 Task: Change the intra-picture dwt filter of the Dirac video decoder using libschroedinger to "Deslauriers-Dubuc (9,7)".
Action: Mouse moved to (109, 13)
Screenshot: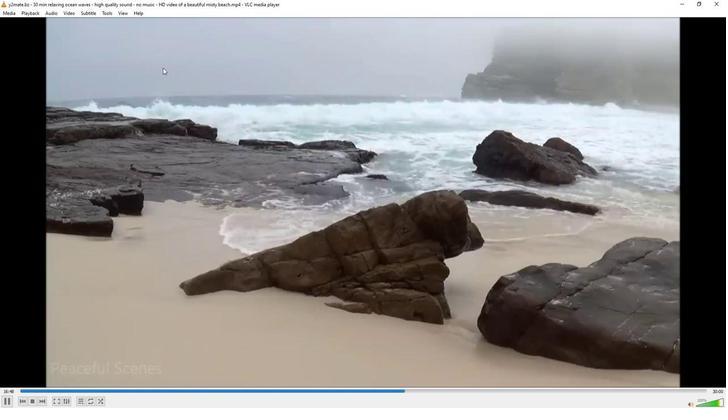 
Action: Mouse pressed left at (109, 13)
Screenshot: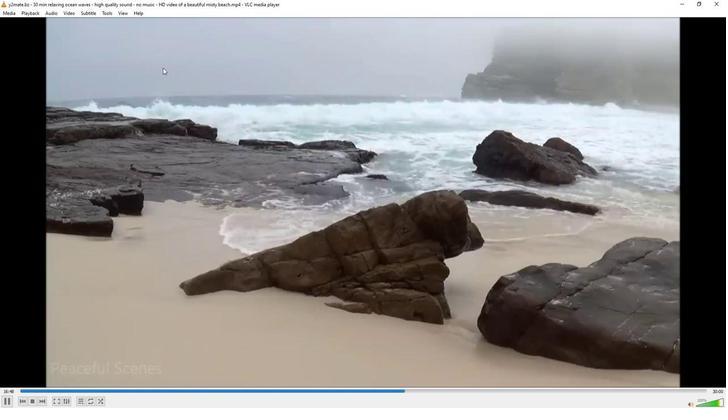 
Action: Mouse moved to (128, 103)
Screenshot: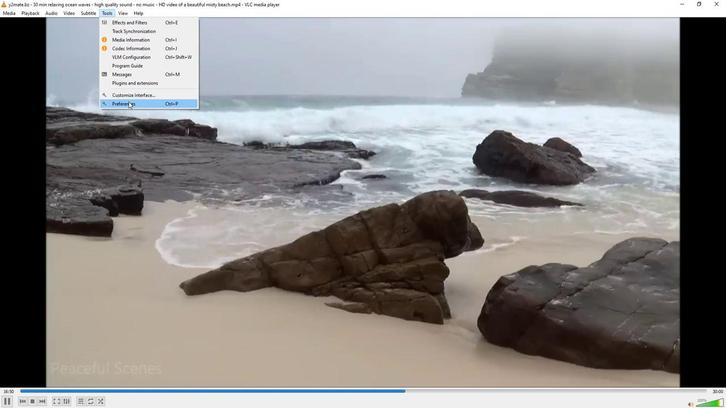 
Action: Mouse pressed left at (128, 103)
Screenshot: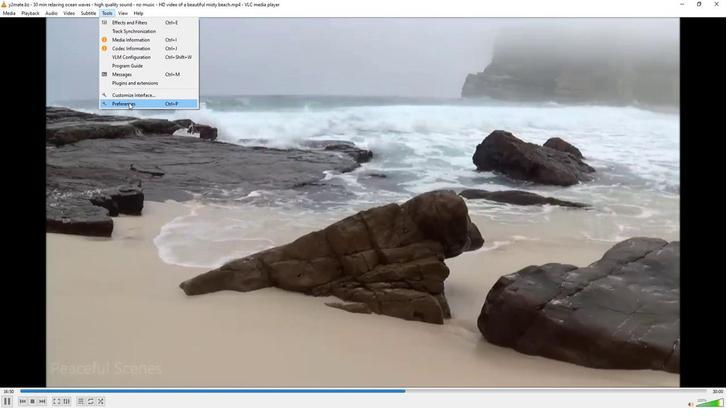 
Action: Mouse moved to (83, 316)
Screenshot: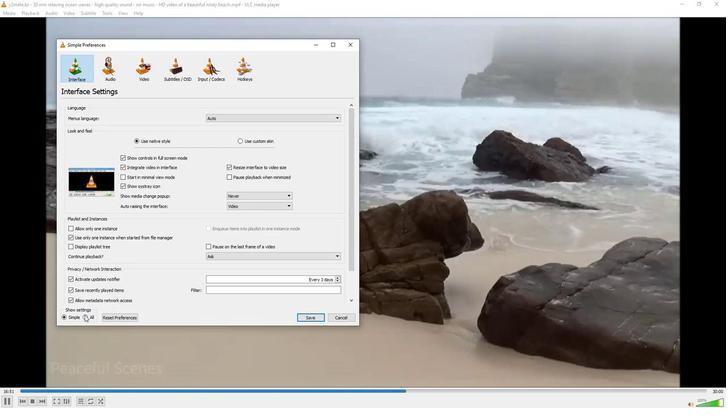 
Action: Mouse pressed left at (83, 316)
Screenshot: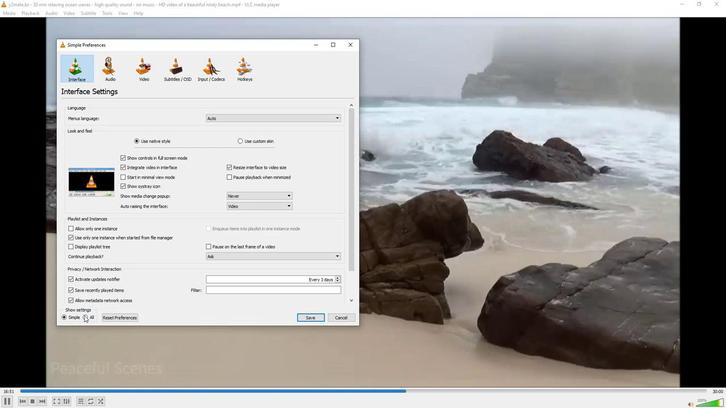
Action: Mouse moved to (73, 241)
Screenshot: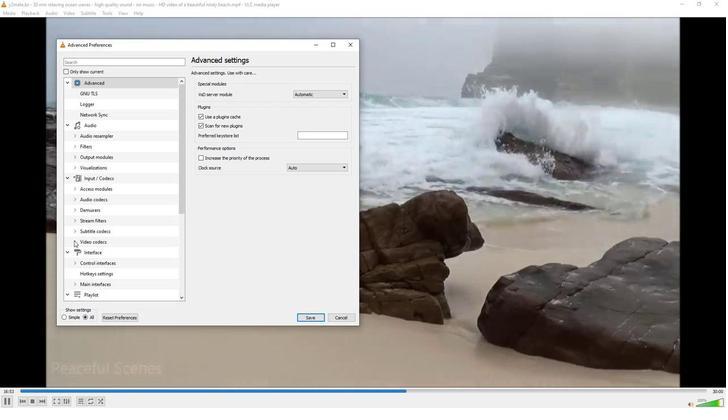 
Action: Mouse pressed left at (73, 241)
Screenshot: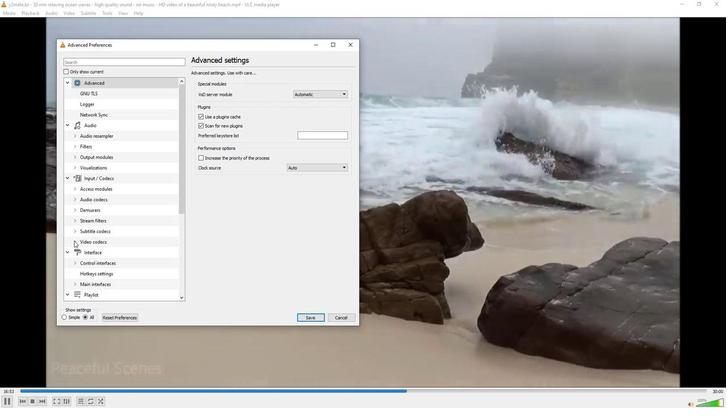 
Action: Mouse moved to (93, 294)
Screenshot: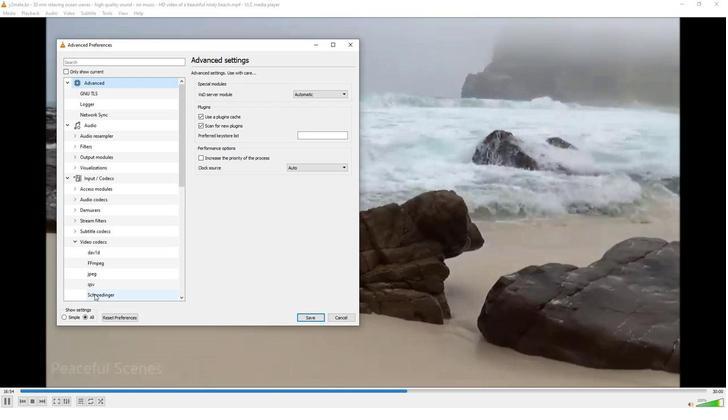 
Action: Mouse pressed left at (93, 294)
Screenshot: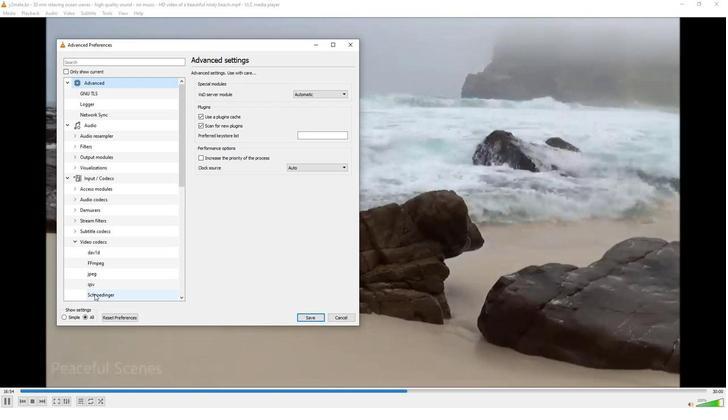 
Action: Mouse moved to (287, 280)
Screenshot: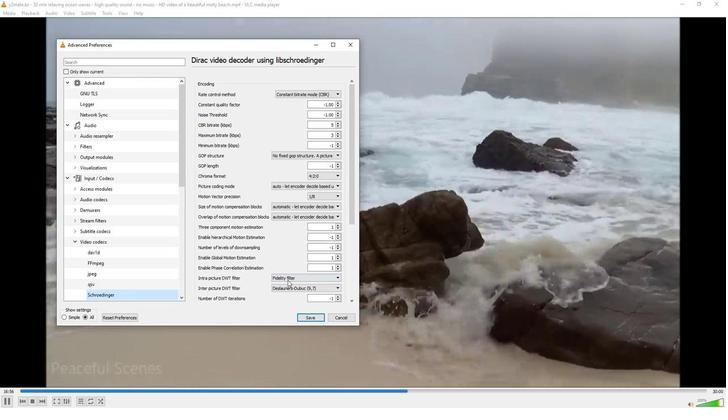 
Action: Mouse pressed left at (287, 280)
Screenshot: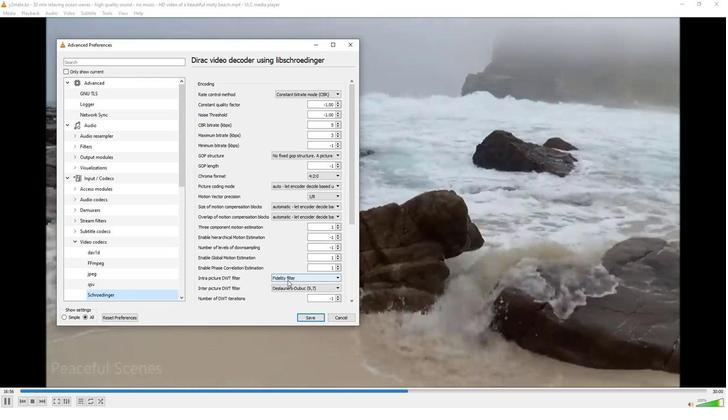 
Action: Mouse moved to (288, 284)
Screenshot: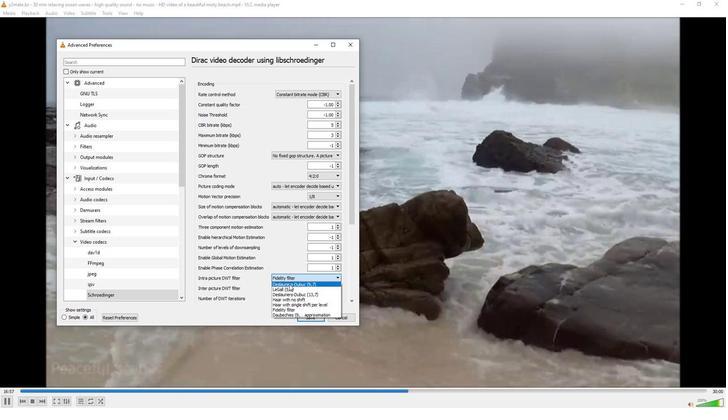 
Action: Mouse pressed left at (288, 284)
Screenshot: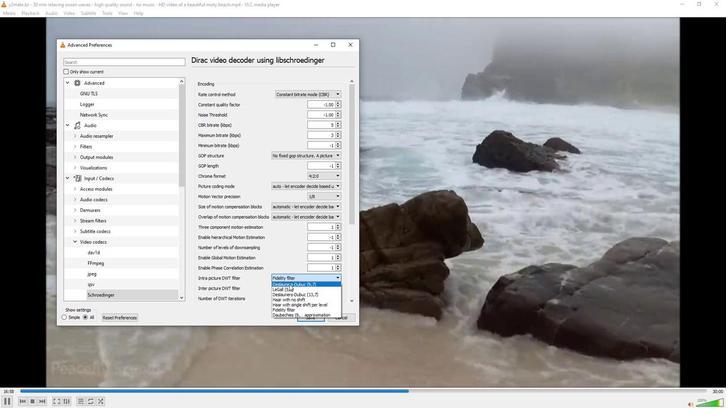 
Action: Mouse moved to (287, 284)
Screenshot: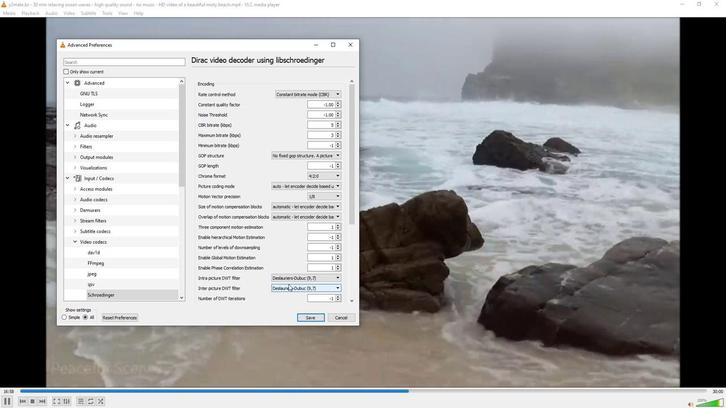 
